 Task: Create an event for the art studio open session.
Action: Mouse moved to (69, 138)
Screenshot: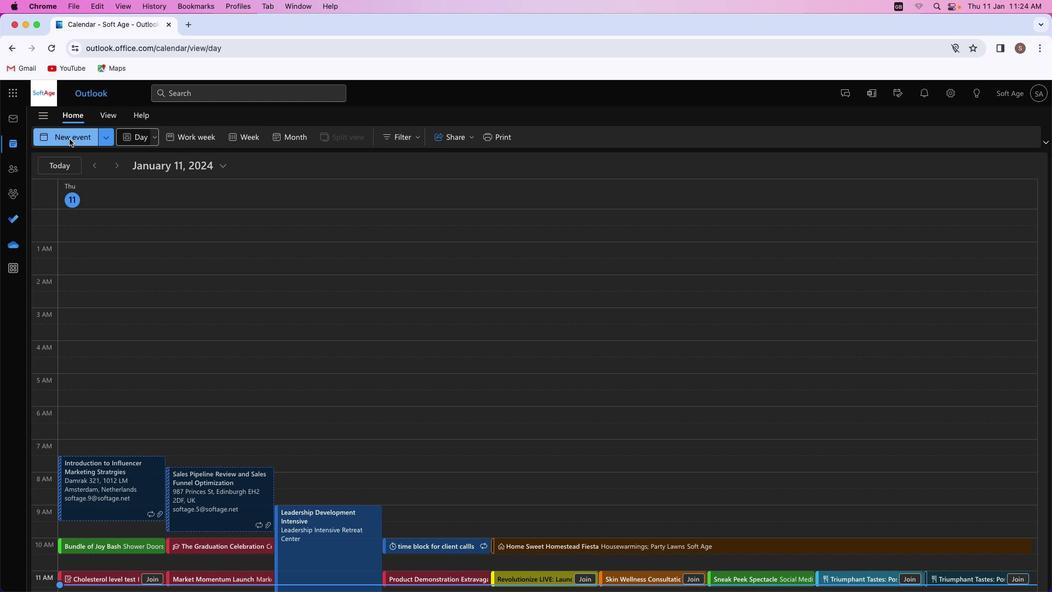 
Action: Mouse pressed left at (69, 138)
Screenshot: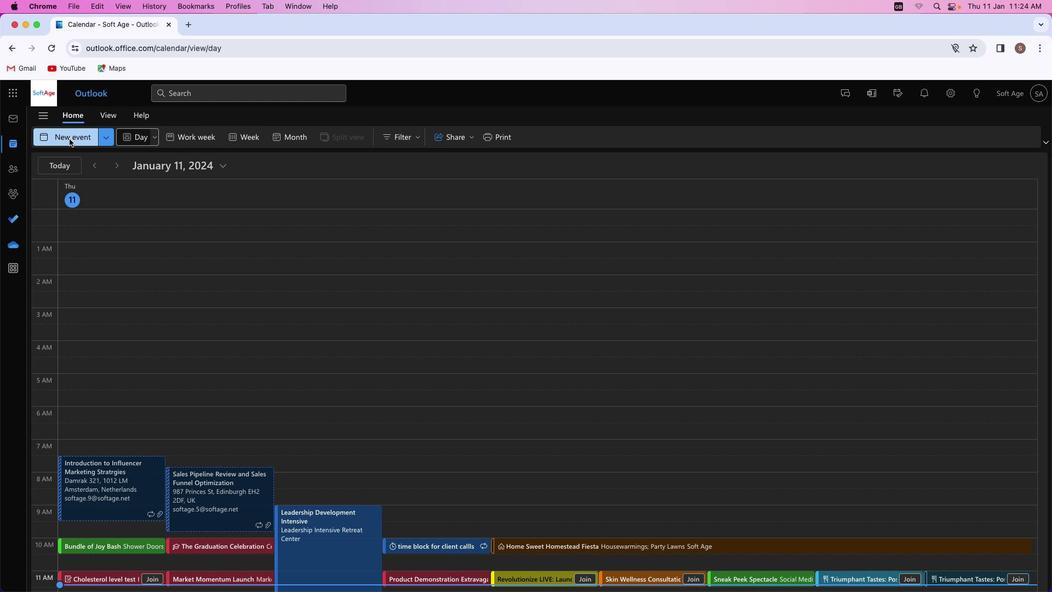 
Action: Mouse moved to (295, 202)
Screenshot: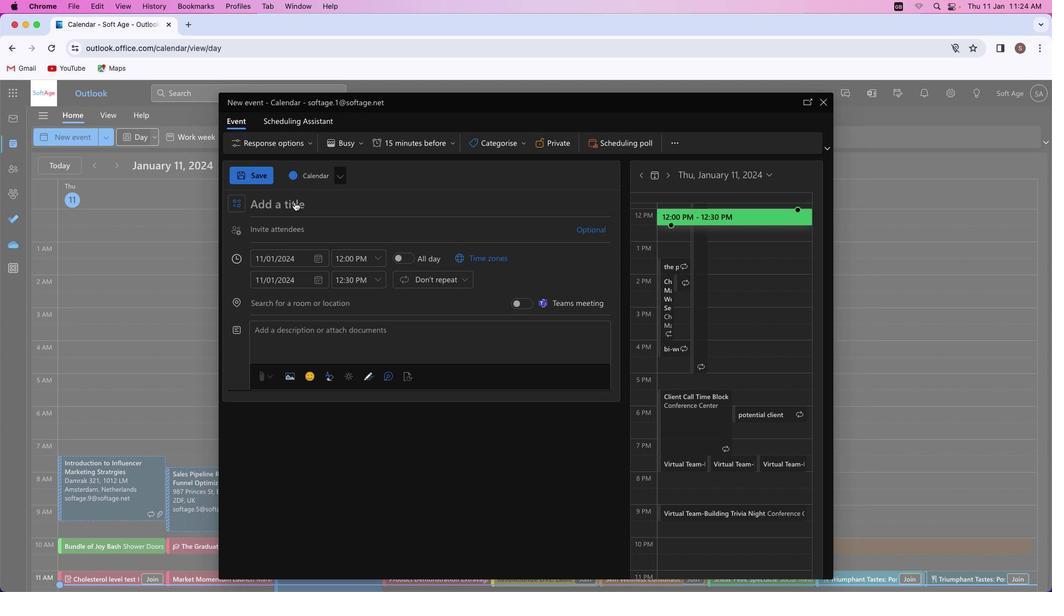 
Action: Mouse pressed left at (295, 202)
Screenshot: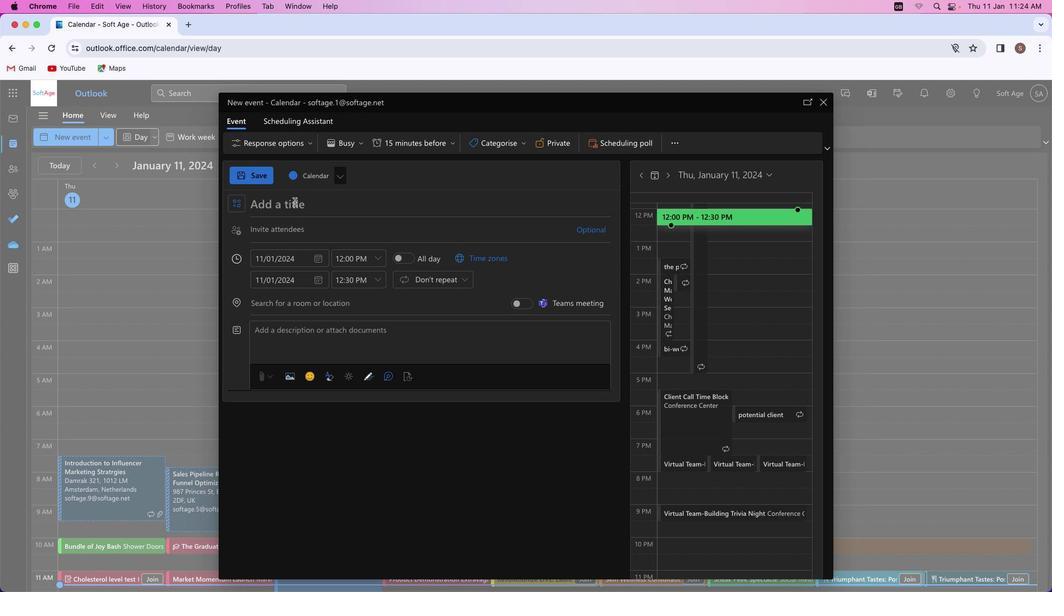 
Action: Key pressed Key.shift'S''t''u''d''i''o'Key.spaceKey.shift_r'O''p''e''n'Key.spaceKey.shift'S''e''s''s''i''o''n'
Screenshot: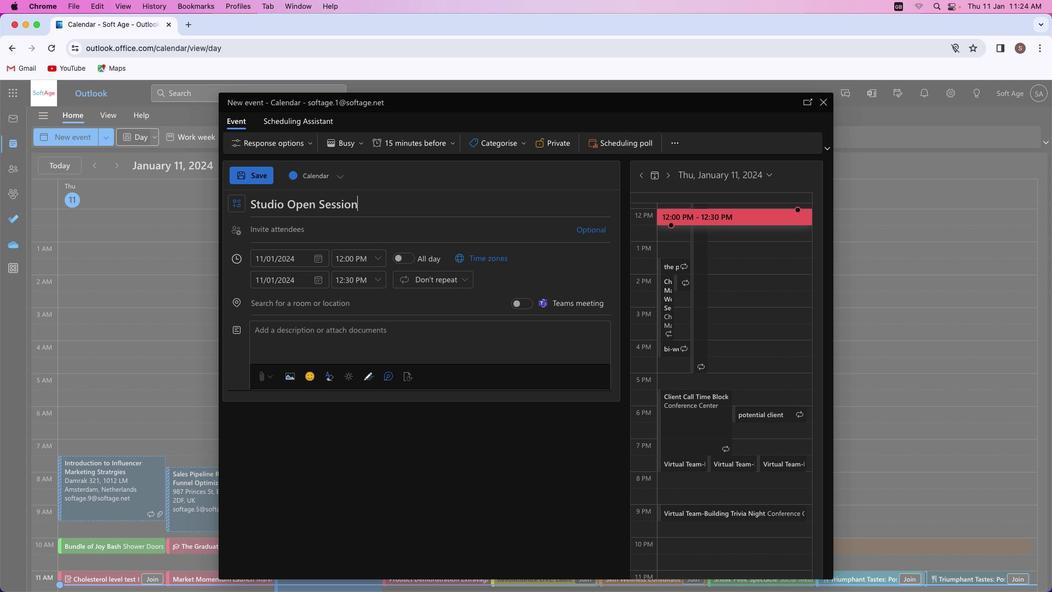 
Action: Mouse moved to (298, 303)
Screenshot: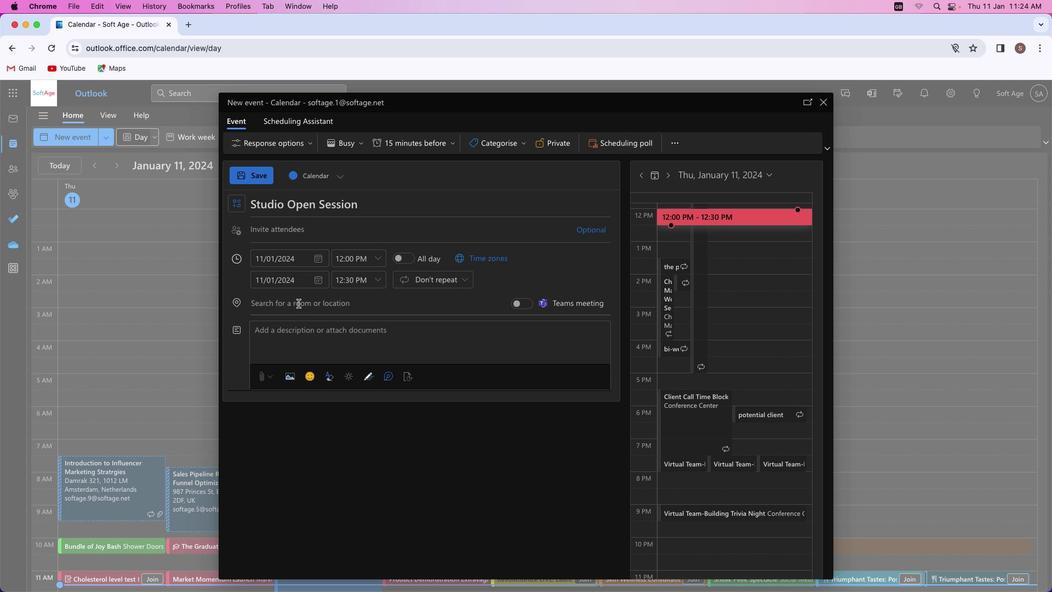 
Action: Mouse pressed left at (298, 303)
Screenshot: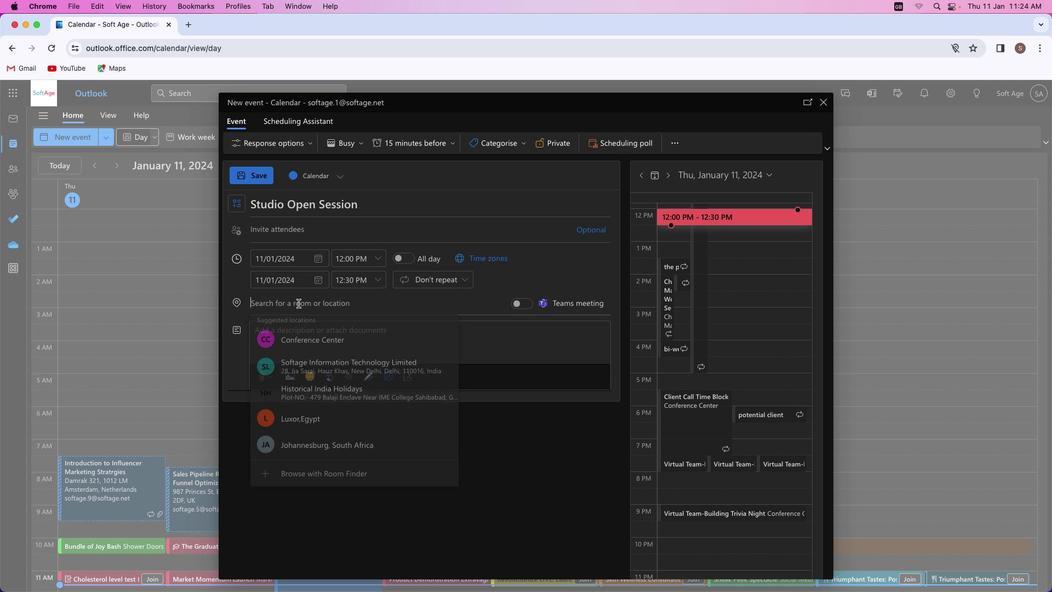 
Action: Key pressed Key.shift'A''r''t'Key.spaceKey.shift'S''t''u'
Screenshot: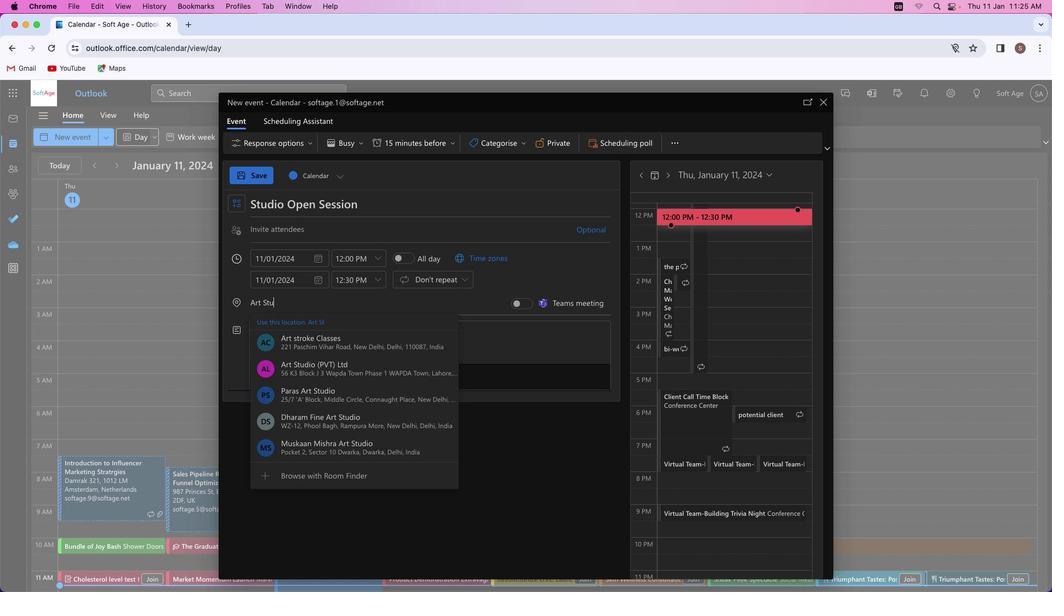 
Action: Mouse moved to (317, 366)
Screenshot: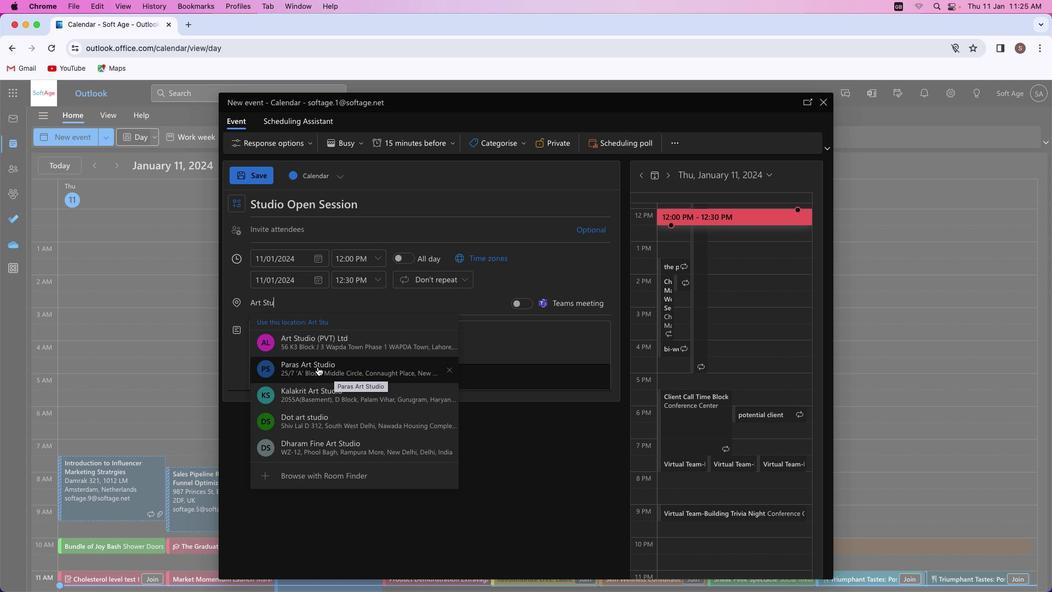 
Action: Mouse pressed left at (317, 366)
Screenshot: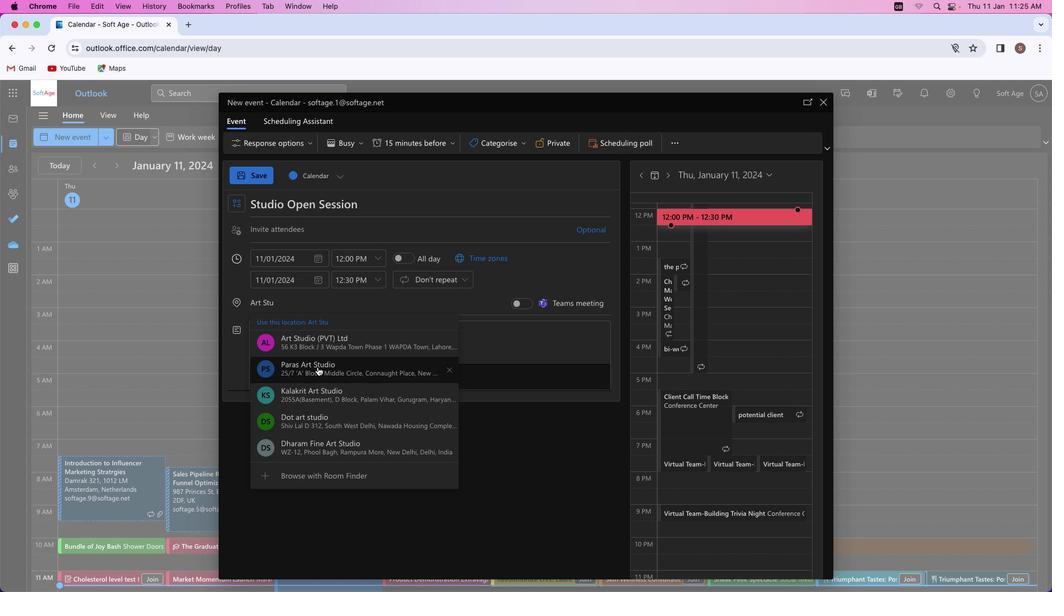 
Action: Mouse moved to (328, 335)
Screenshot: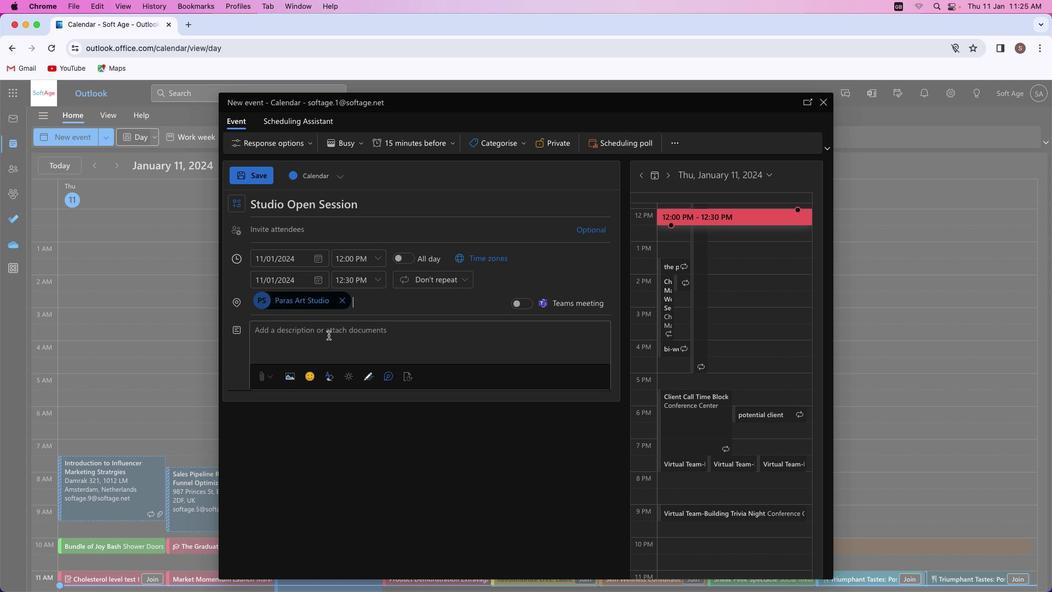 
Action: Mouse pressed left at (328, 335)
Screenshot: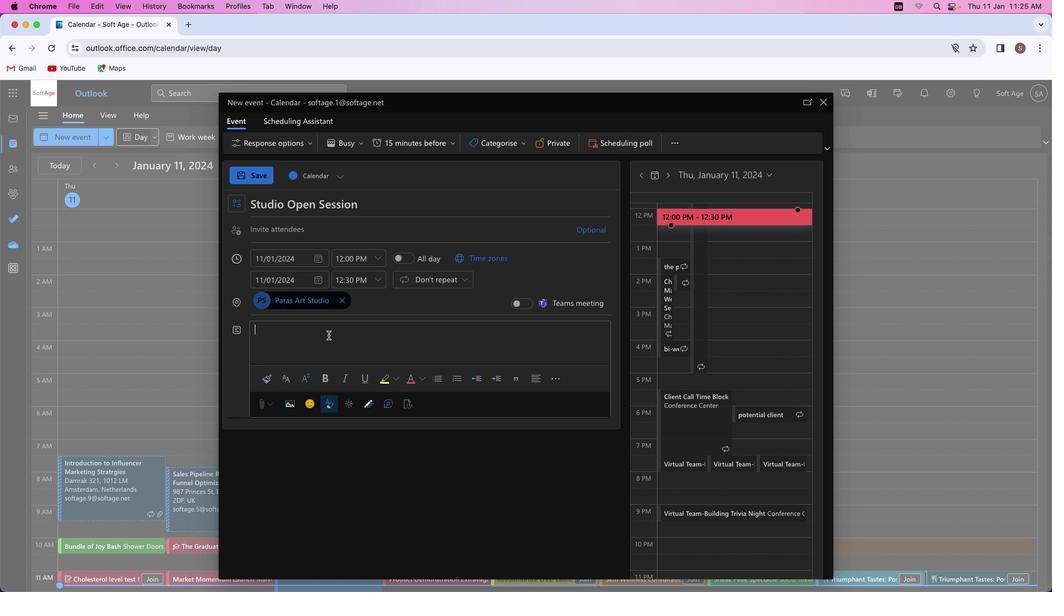 
Action: Key pressed Key.shift'E''x''p''e''r''i''e''n''c''e'Key.space'a''r''t''i''s''t''i''c'Key.space'f''r''e''e''d''o''m'Key.space'a''t'Key.space'o''u''r'Key.space'o''p''e''n'Key.space's''t''u''d''i''o'Key.space's''e''s''s''i''o''n'Key.shift'!'Key.spaceKey.shift_r'J''o''i''n'Key.space'f''e''l''l''o''w'Key.space'c''r''e''a''t''o''r''s'','Key.space'e''x''p''l''o''r''e'Key.space'd''i''v''e''r''s''e'Key.space'm''e''d''i''u''m''s'','Key.space'a''n''d'Key.space'l''e''t'Key.space'y''o''u''r'Key.space'i''m''a''g''i''n''a''t''i''o''n'Key.space'f''l''o''w''.'Key.spaceKey.shift'A'Key.space's''p''a''c''e'Key.space'f''o''r'Key.space'i''n''s''p''i''r''a''t''i''o''n'','Key.space'e''x''p''r''e''s''s''i''o''n'','Key.space'a''n''d'Key.space'c''o''l''l''a''b''o''r''a''t''i''o''n'Key.space'a''w''a''i''t''s''.'
Screenshot: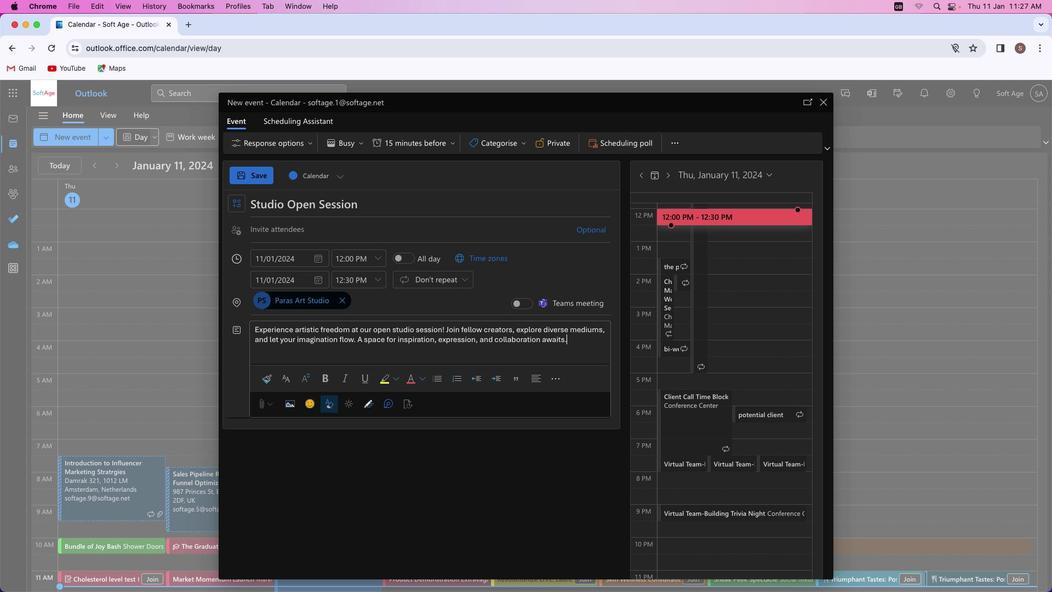 
Action: Mouse moved to (442, 330)
Screenshot: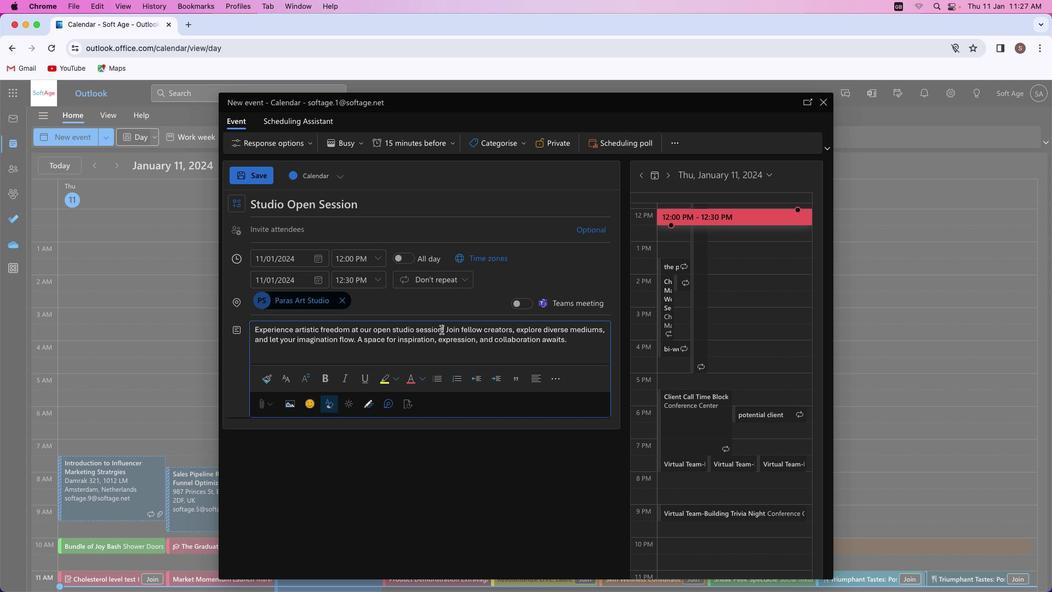 
Action: Mouse pressed left at (442, 330)
Screenshot: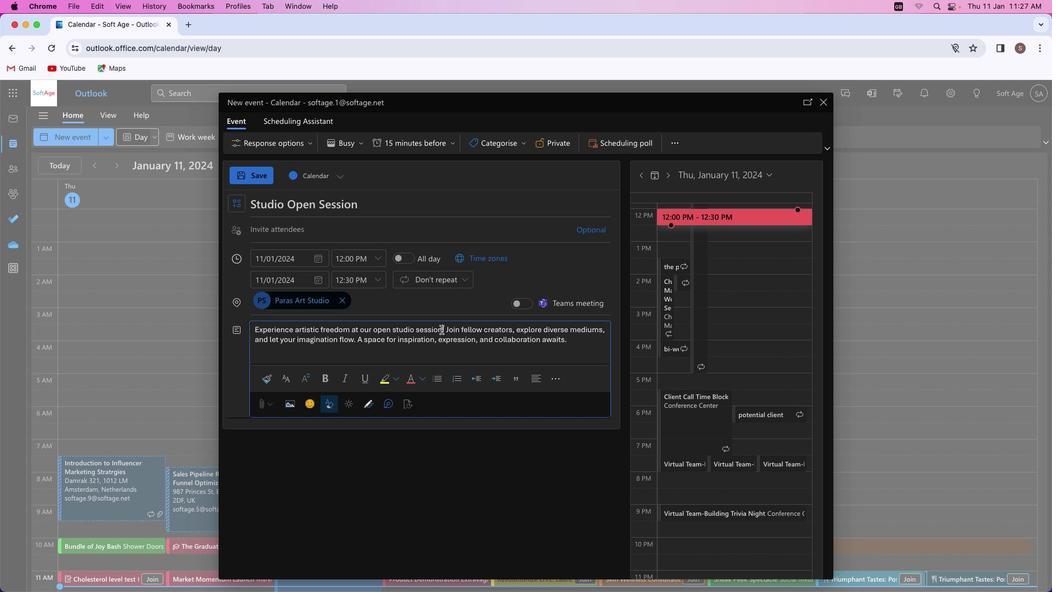 
Action: Mouse moved to (325, 378)
Screenshot: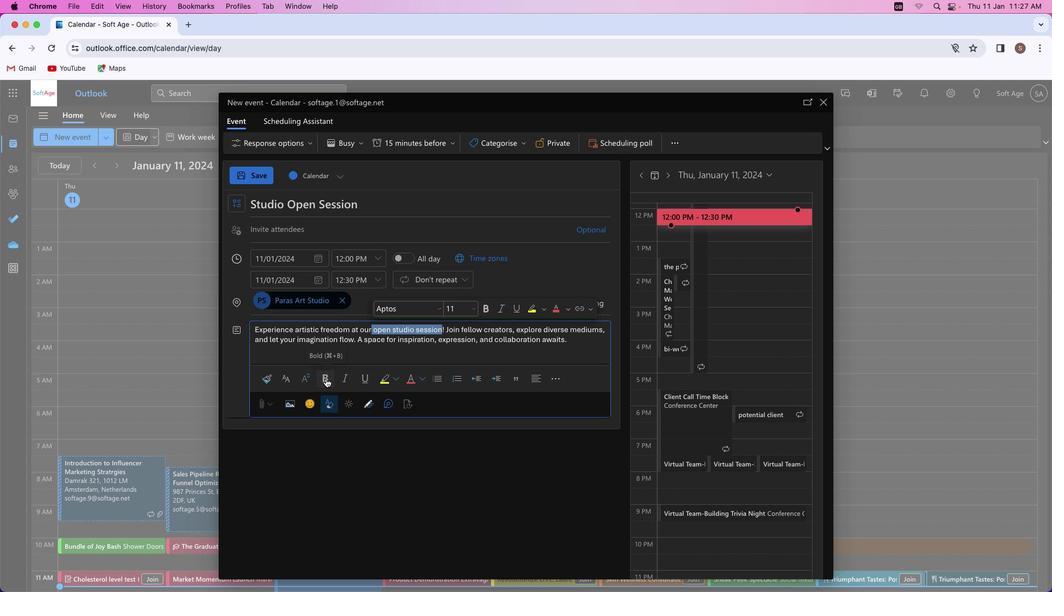 
Action: Mouse pressed left at (325, 378)
Screenshot: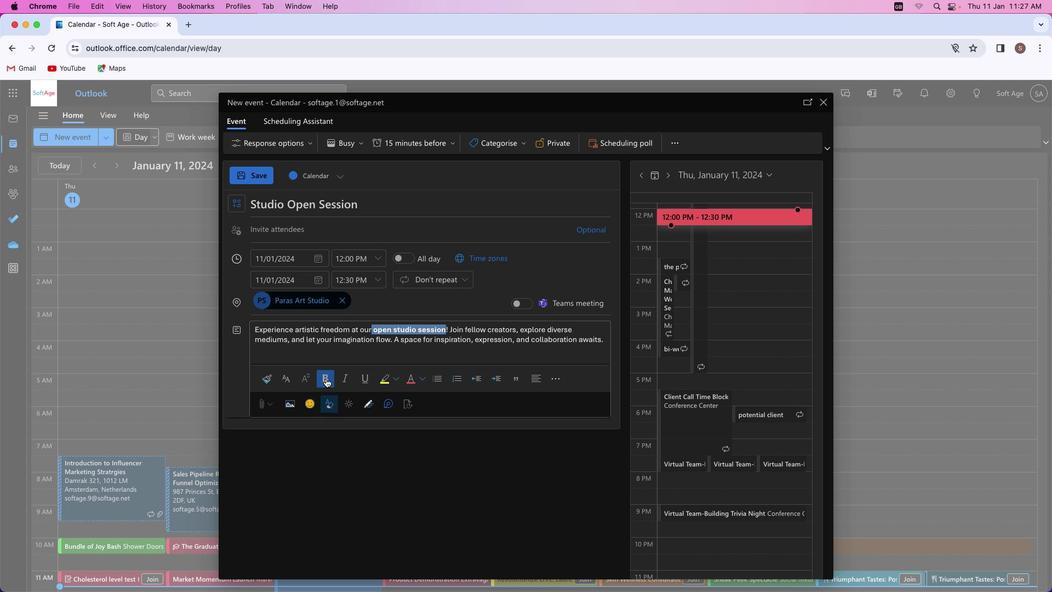 
Action: Mouse moved to (343, 378)
Screenshot: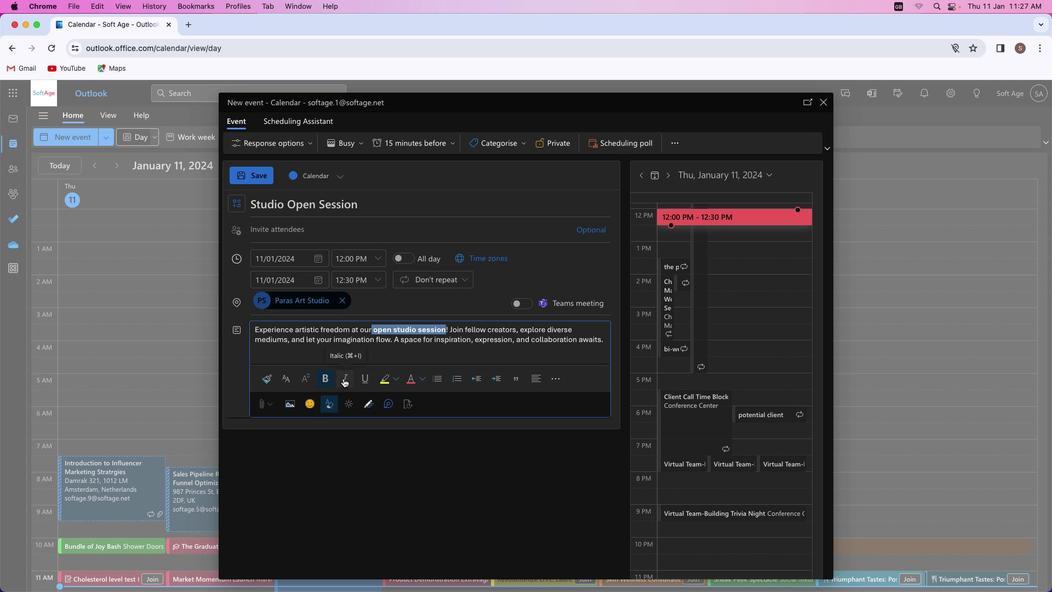 
Action: Mouse pressed left at (343, 378)
Screenshot: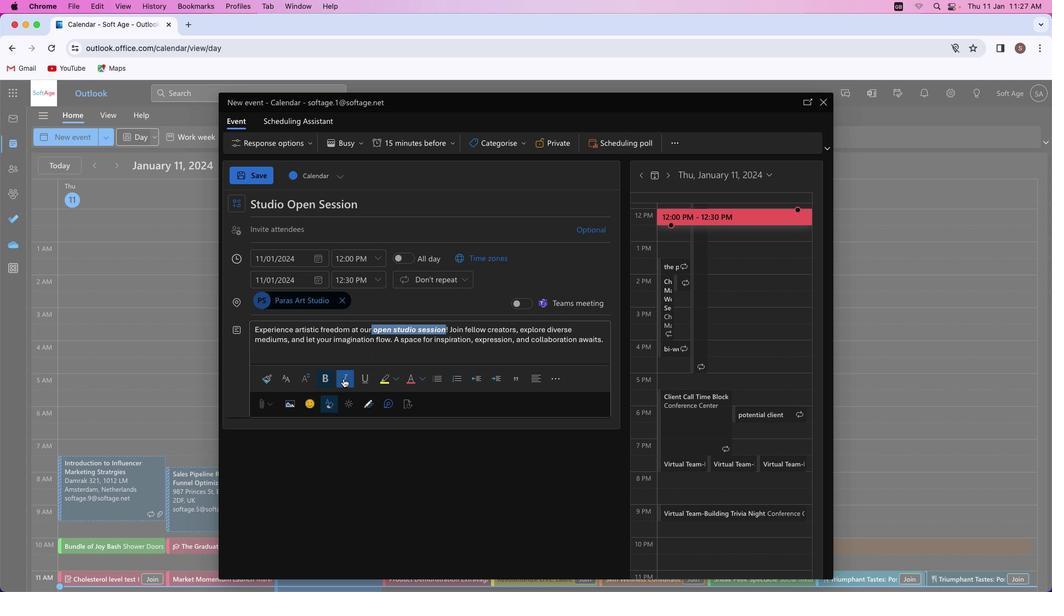 
Action: Mouse moved to (421, 376)
Screenshot: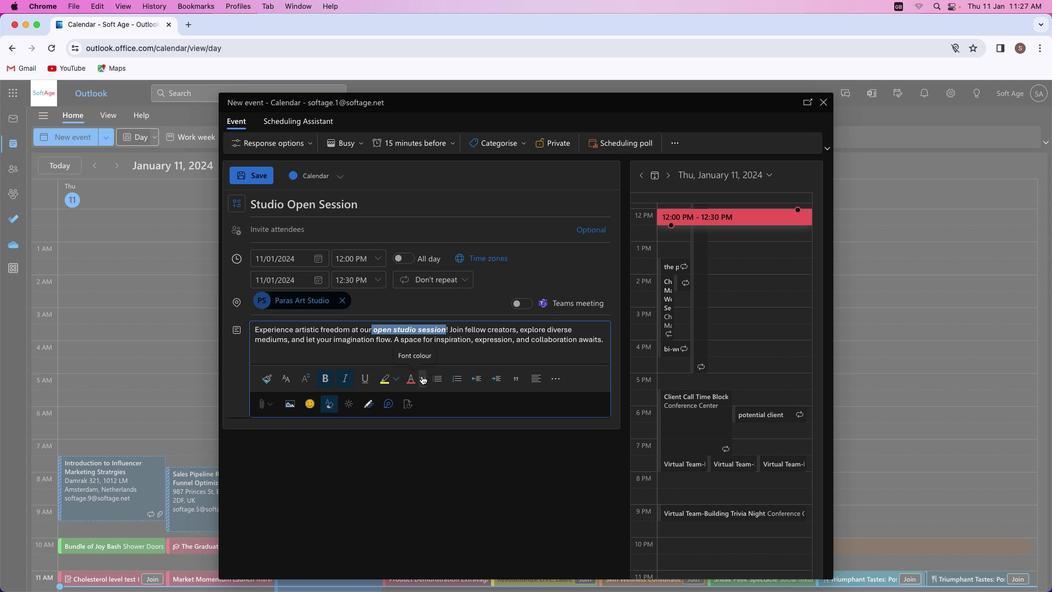 
Action: Mouse pressed left at (421, 376)
Screenshot: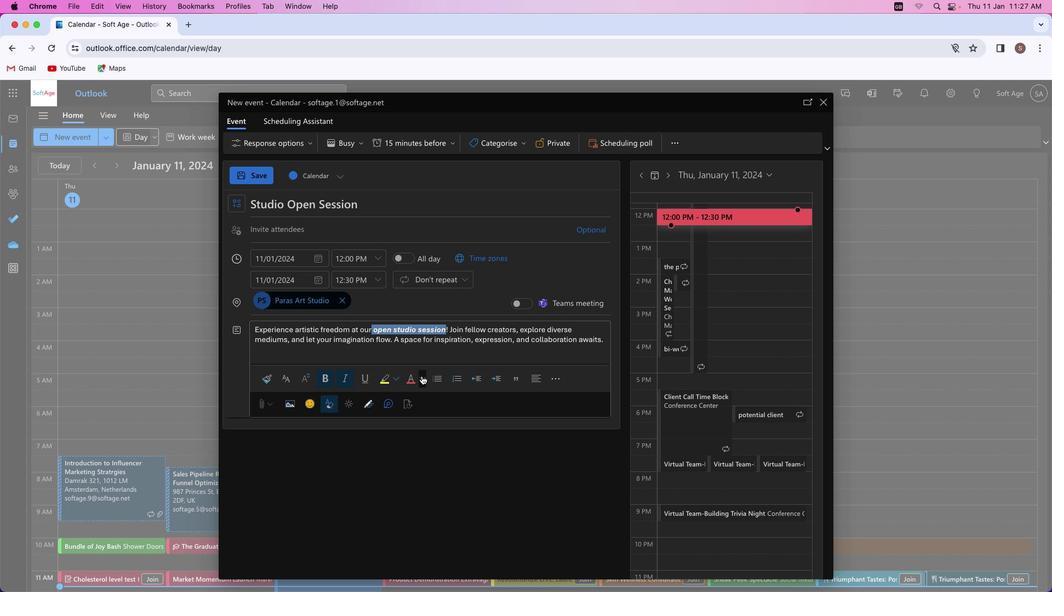 
Action: Mouse moved to (502, 401)
Screenshot: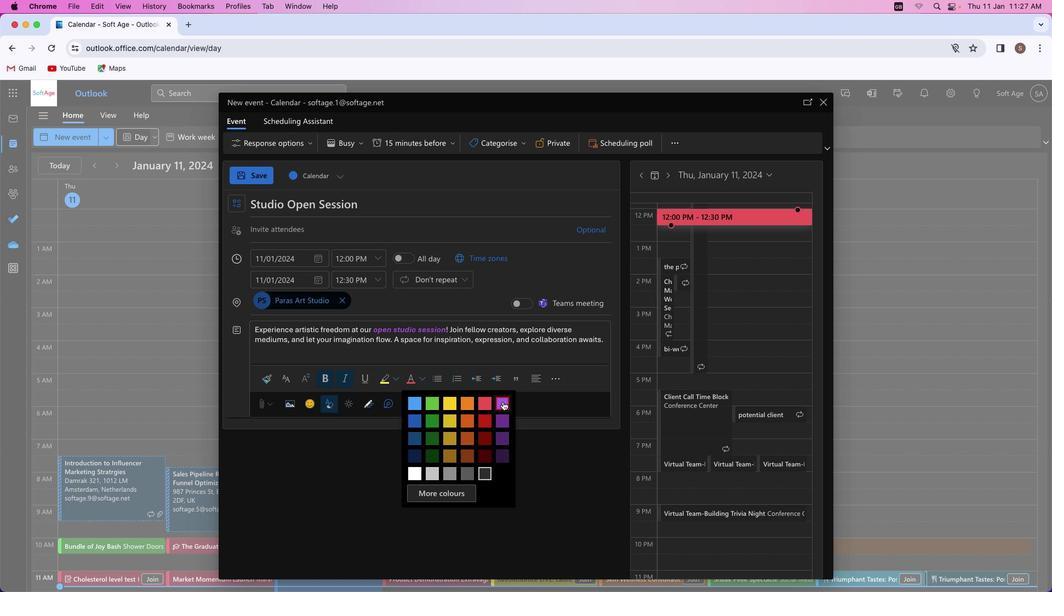 
Action: Mouse pressed left at (502, 401)
Screenshot: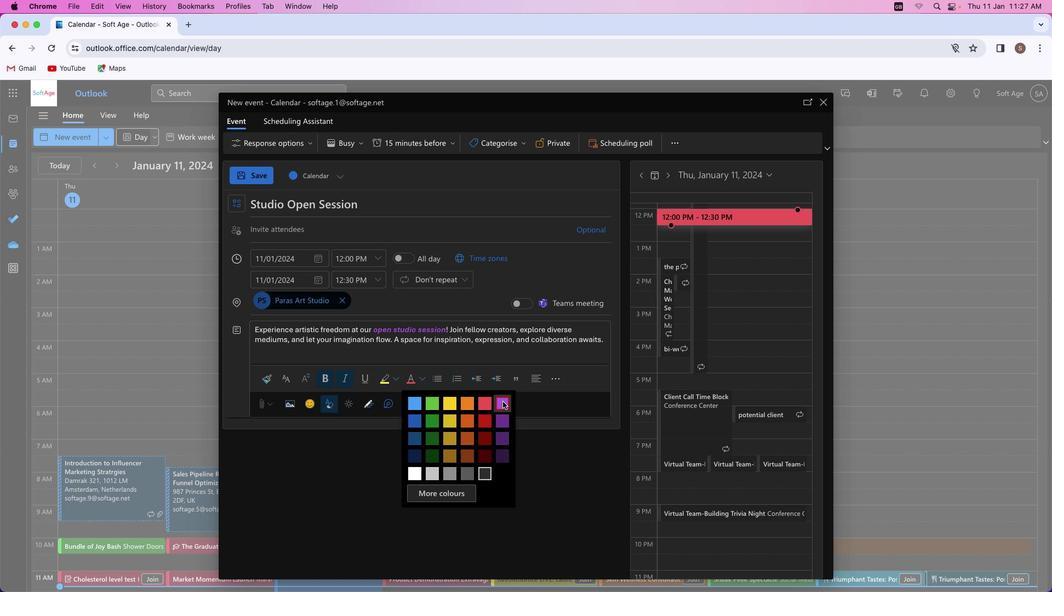 
Action: Mouse moved to (603, 339)
Screenshot: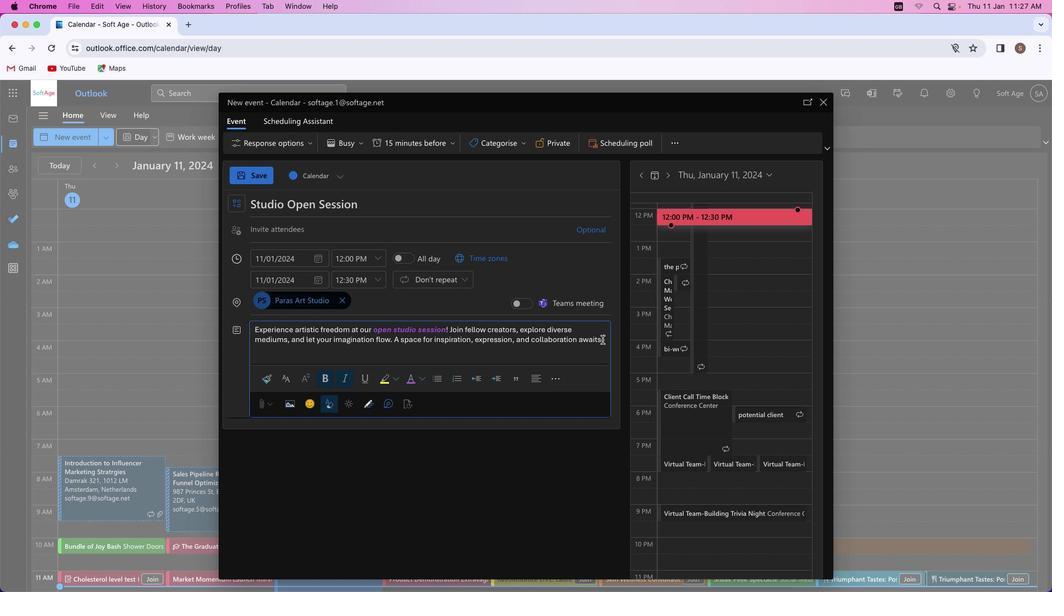 
Action: Mouse pressed left at (603, 339)
Screenshot: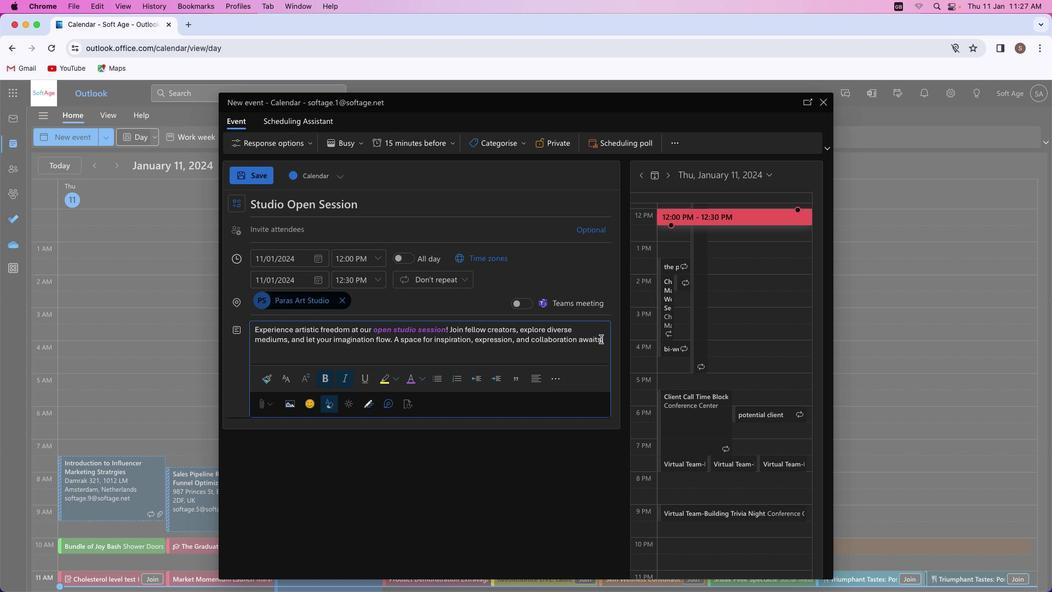 
Action: Mouse moved to (306, 375)
Screenshot: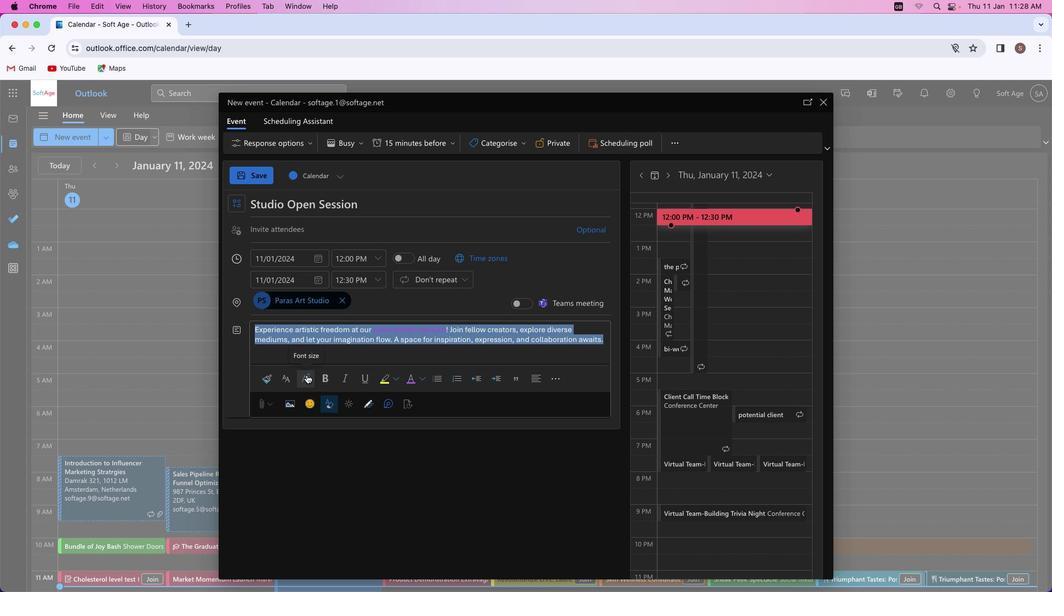 
Action: Mouse pressed left at (306, 375)
Screenshot: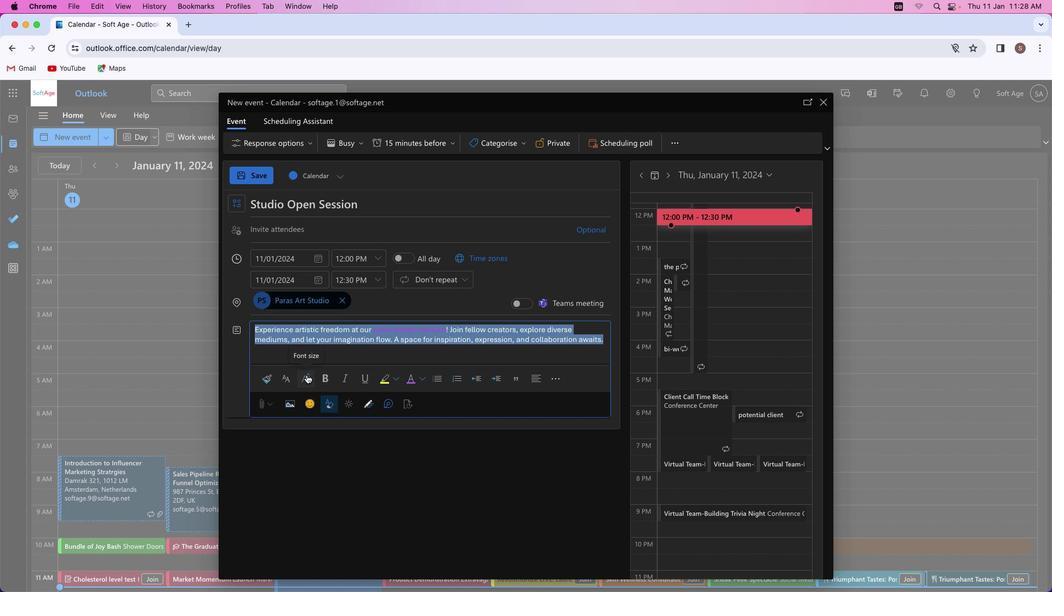 
Action: Mouse moved to (319, 478)
Screenshot: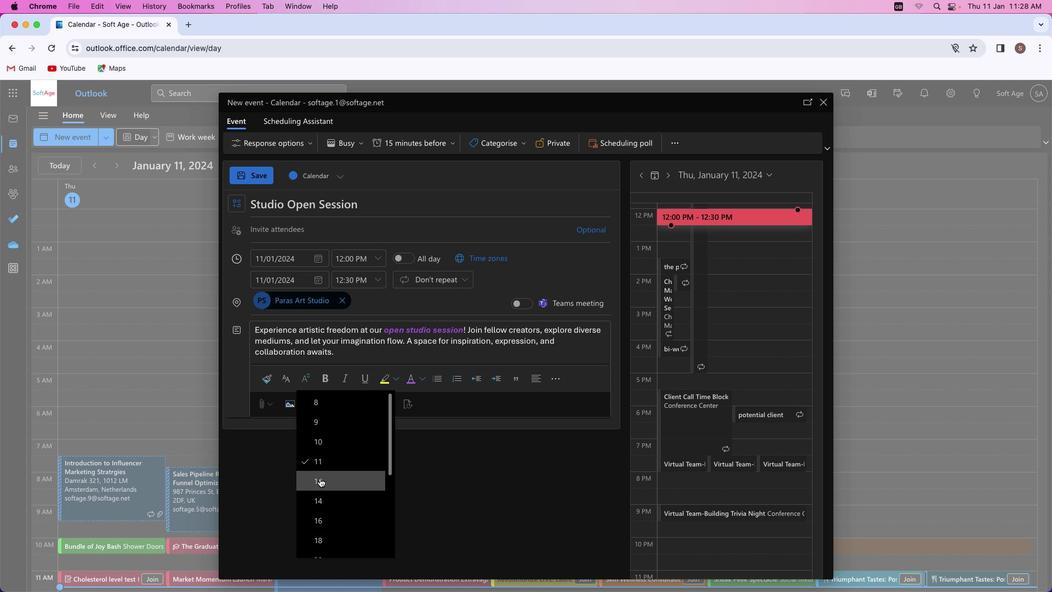 
Action: Mouse pressed left at (319, 478)
Screenshot: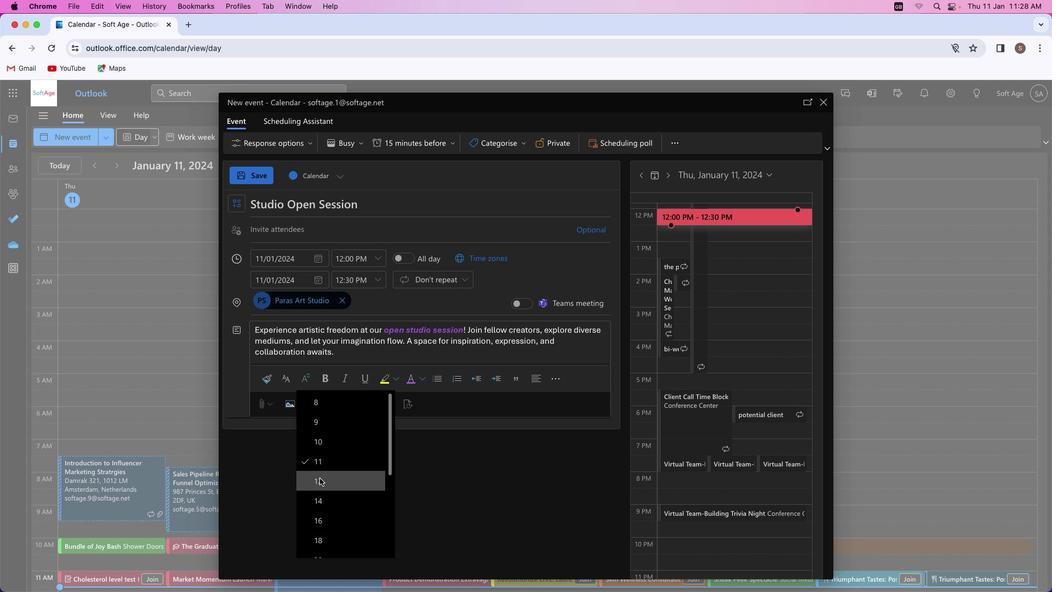 
Action: Mouse moved to (395, 378)
Screenshot: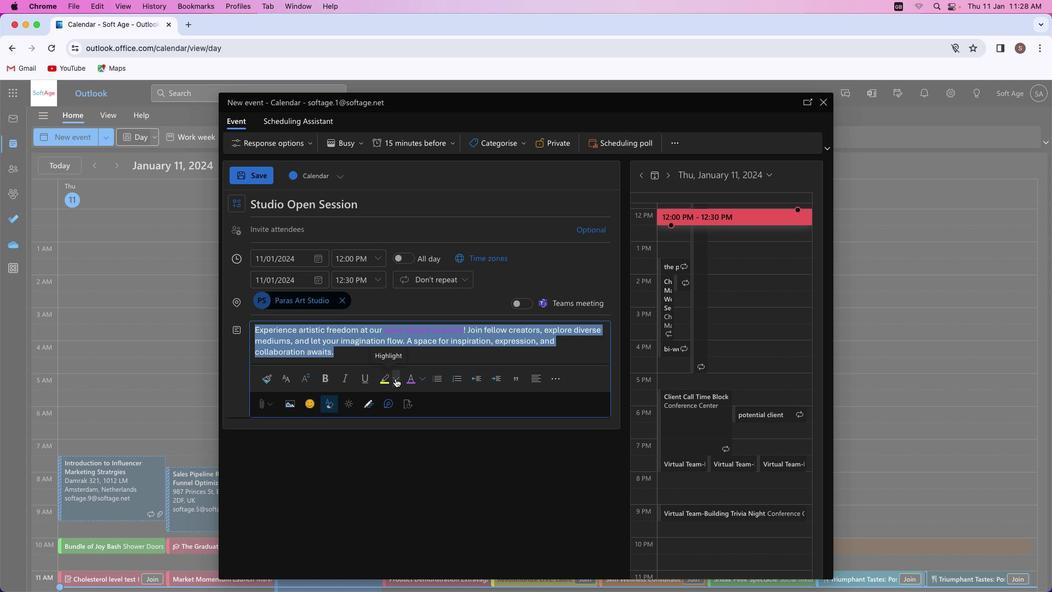 
Action: Mouse pressed left at (395, 378)
Screenshot: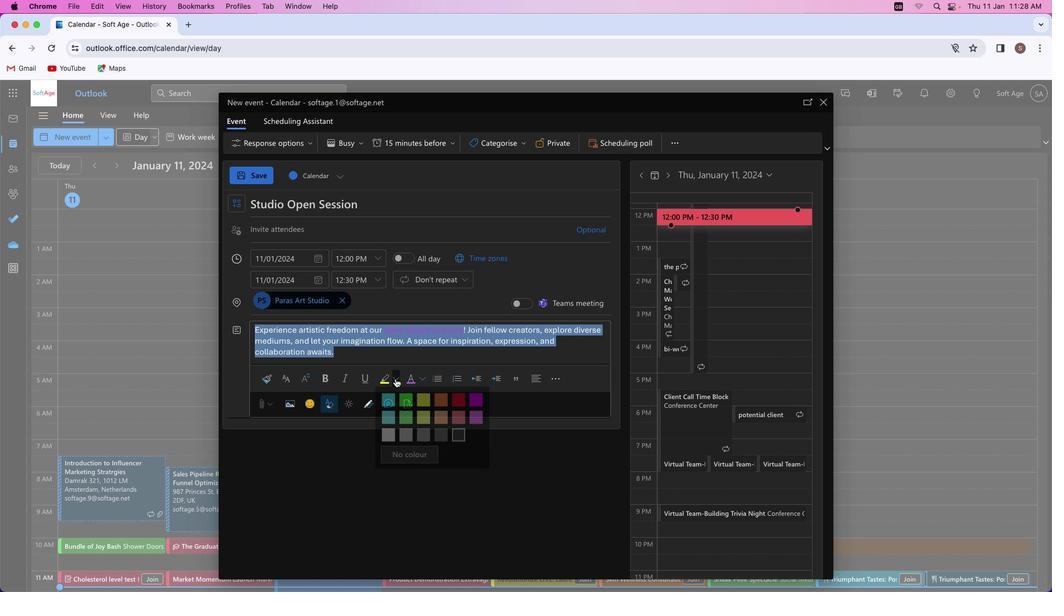 
Action: Mouse moved to (388, 405)
Screenshot: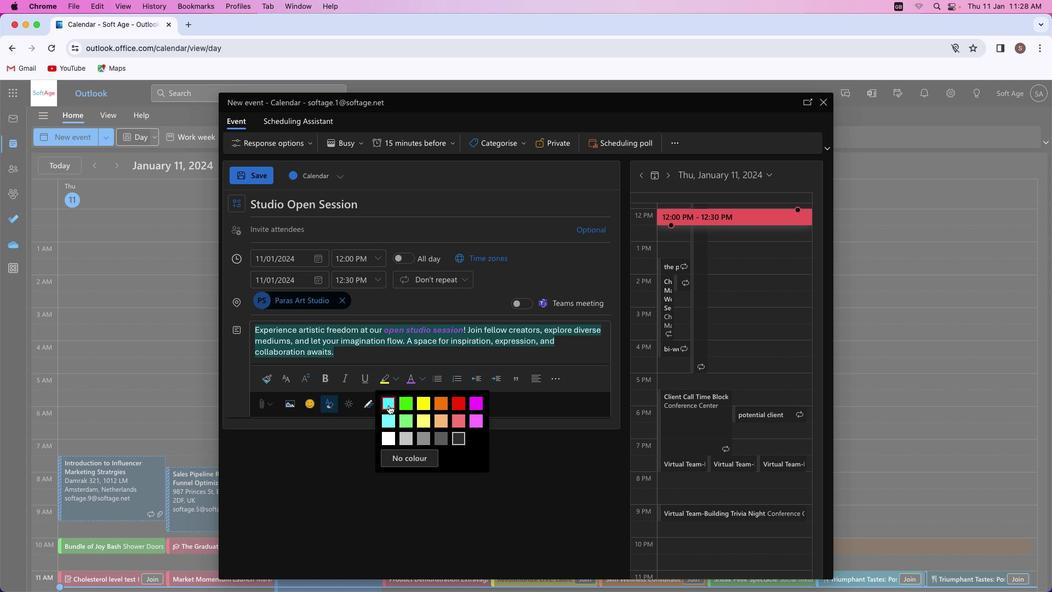 
Action: Mouse pressed left at (388, 405)
Screenshot: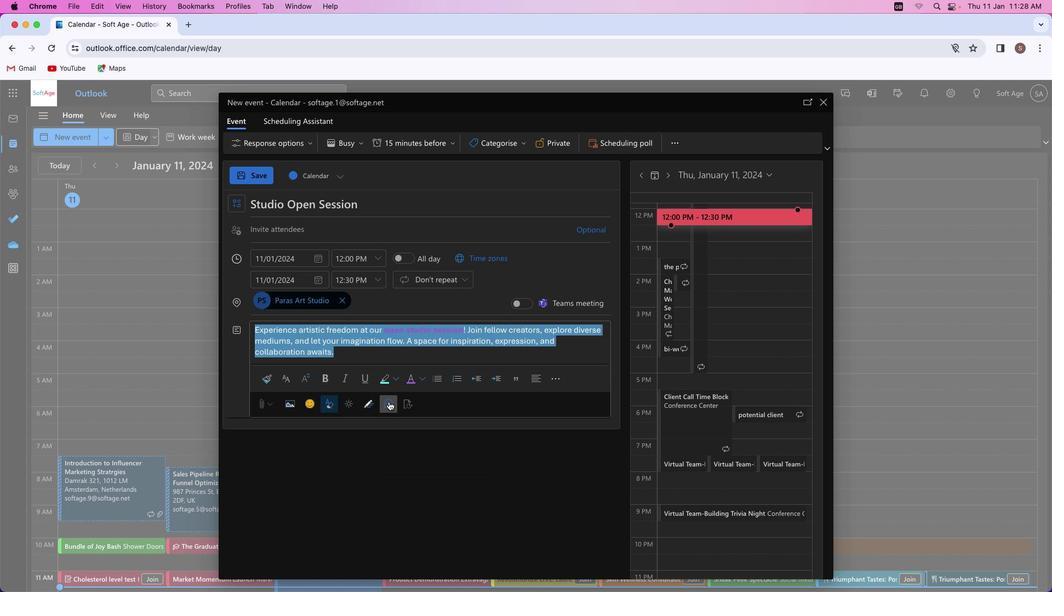 
Action: Mouse moved to (360, 350)
Screenshot: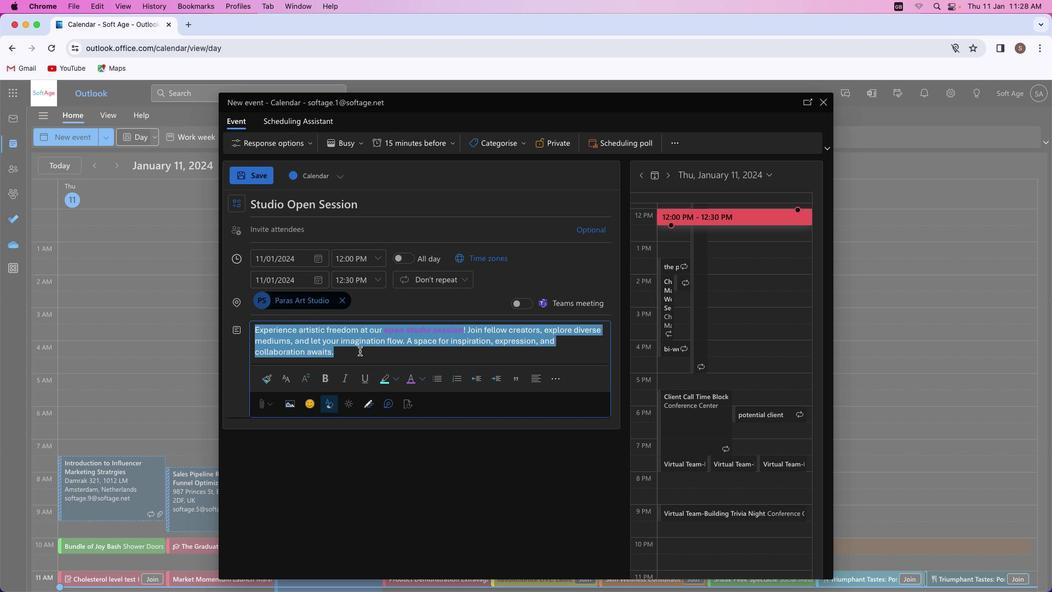 
Action: Mouse pressed left at (360, 350)
Screenshot: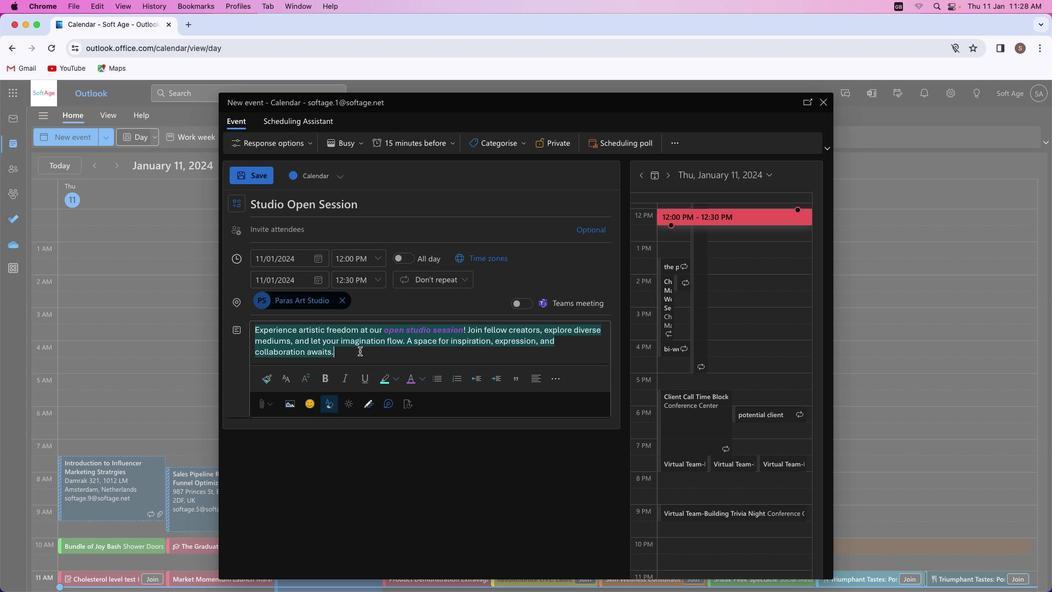 
Action: Mouse moved to (520, 145)
Screenshot: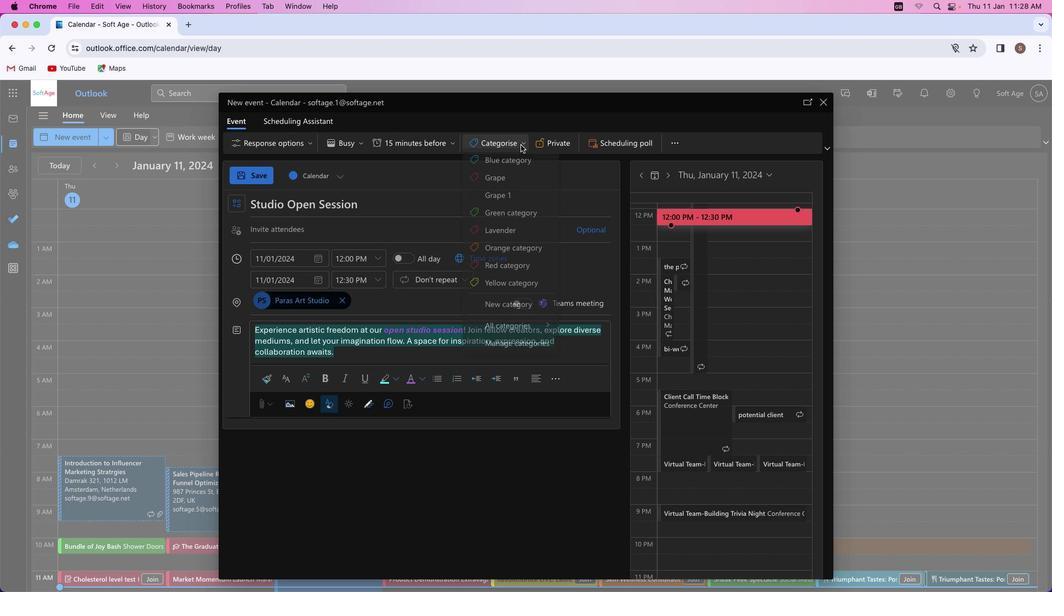 
Action: Mouse pressed left at (520, 145)
Screenshot: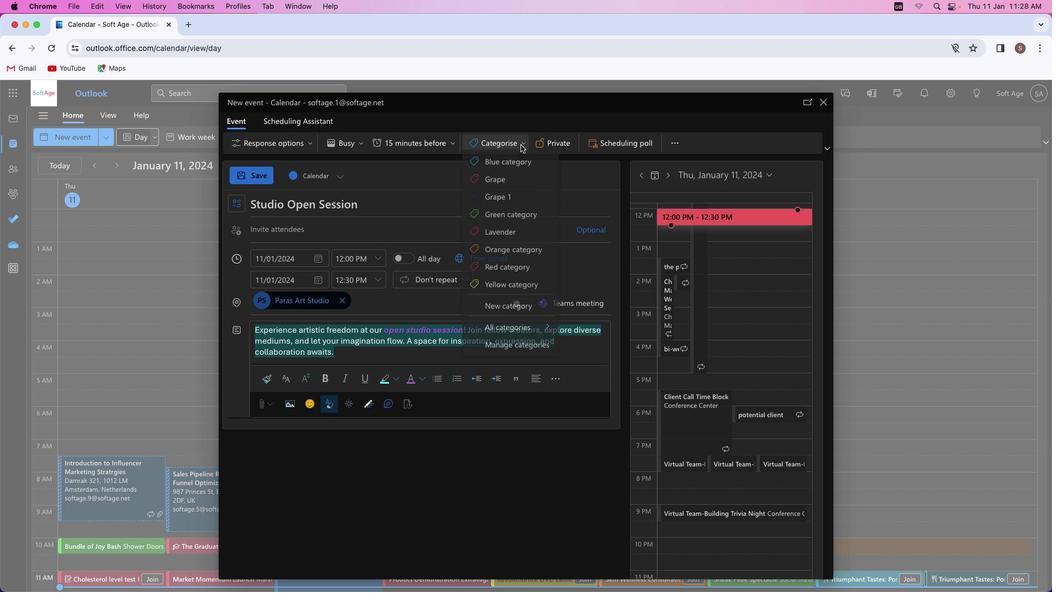 
Action: Mouse moved to (509, 289)
Screenshot: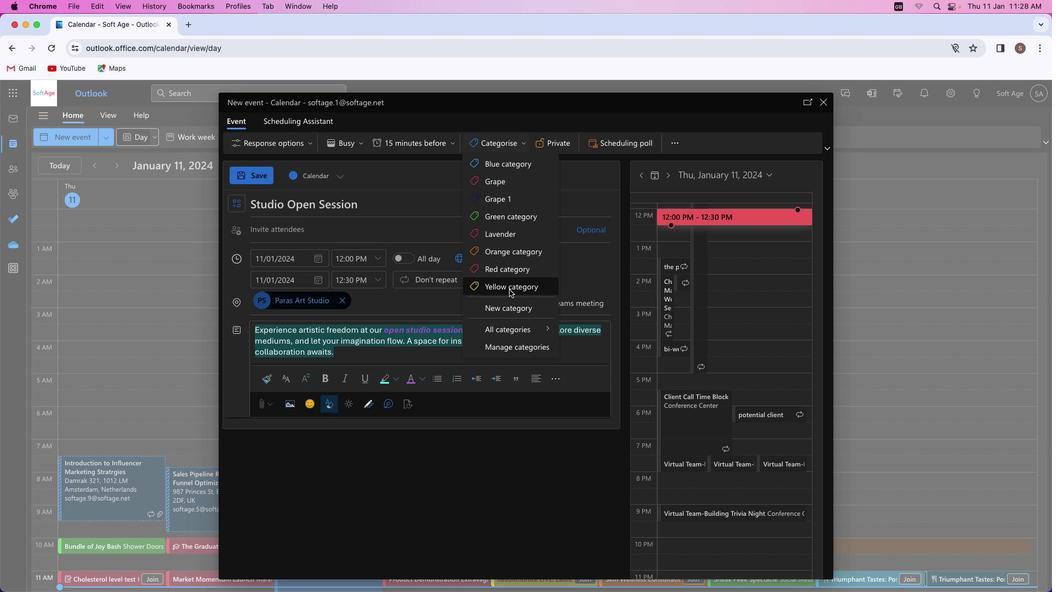
Action: Mouse pressed left at (509, 289)
Screenshot: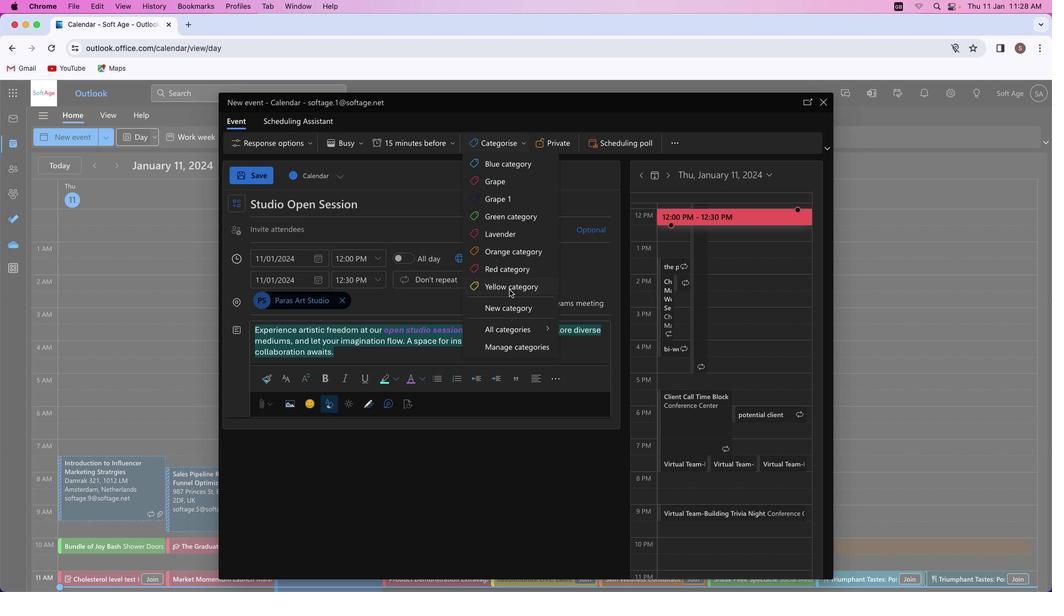 
Action: Mouse moved to (297, 230)
Screenshot: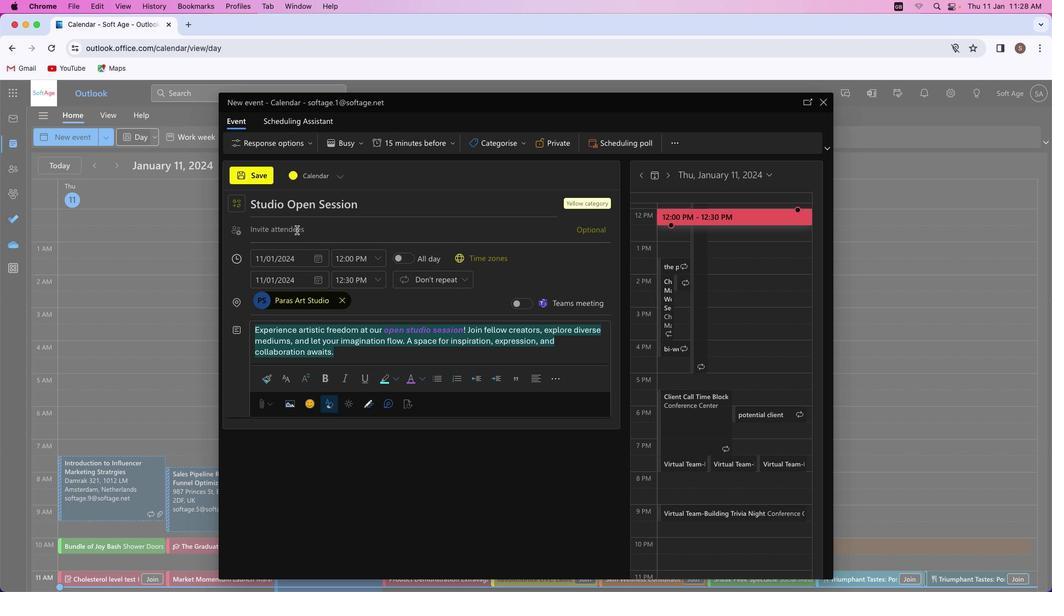 
Action: Mouse pressed left at (297, 230)
Screenshot: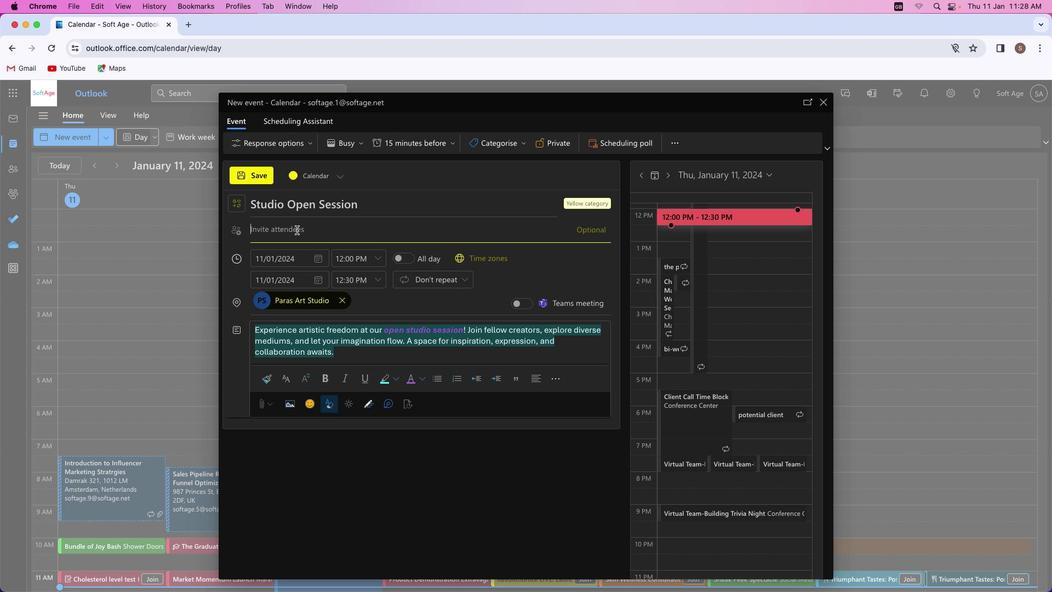 
Action: Mouse moved to (298, 230)
Screenshot: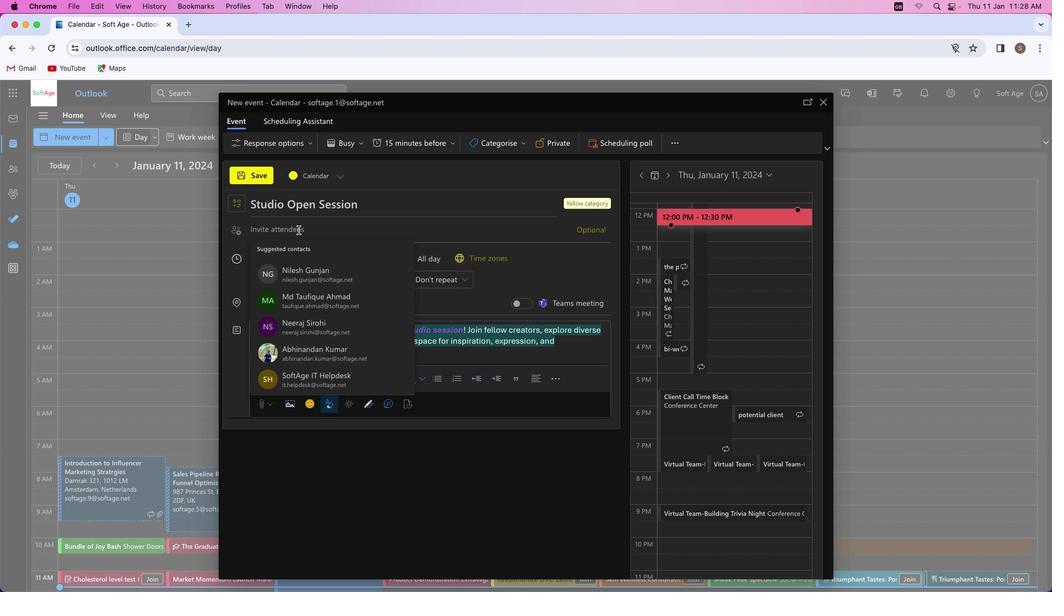 
Action: Key pressed Key.shift'S''h''i''v''a''m''y''a''d''v''4''1'Key.shift'@''o''u''t''l''o''o''k''.''c''o''m'
Screenshot: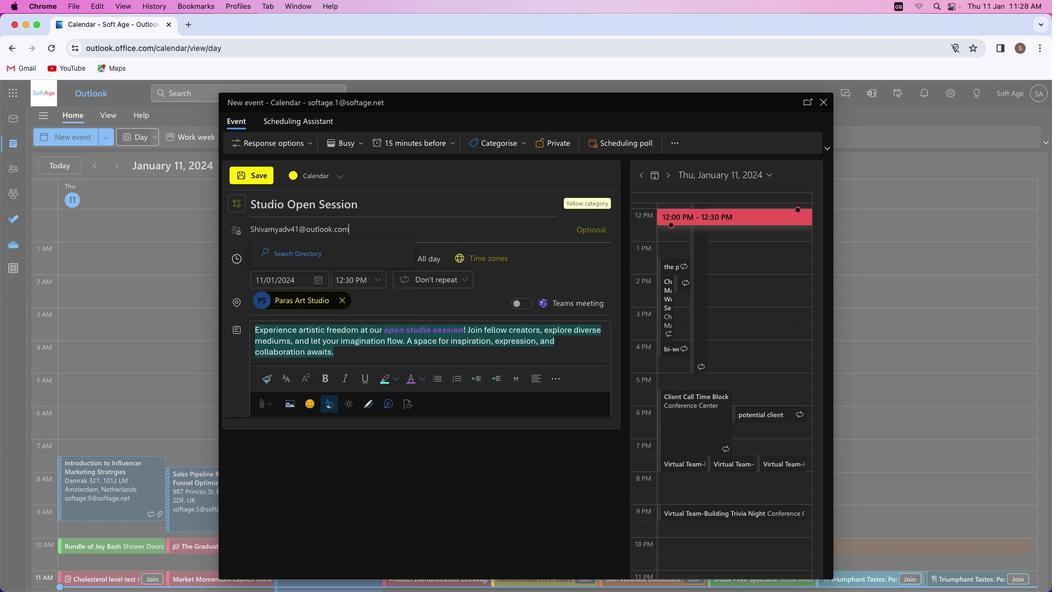 
Action: Mouse moved to (327, 248)
Screenshot: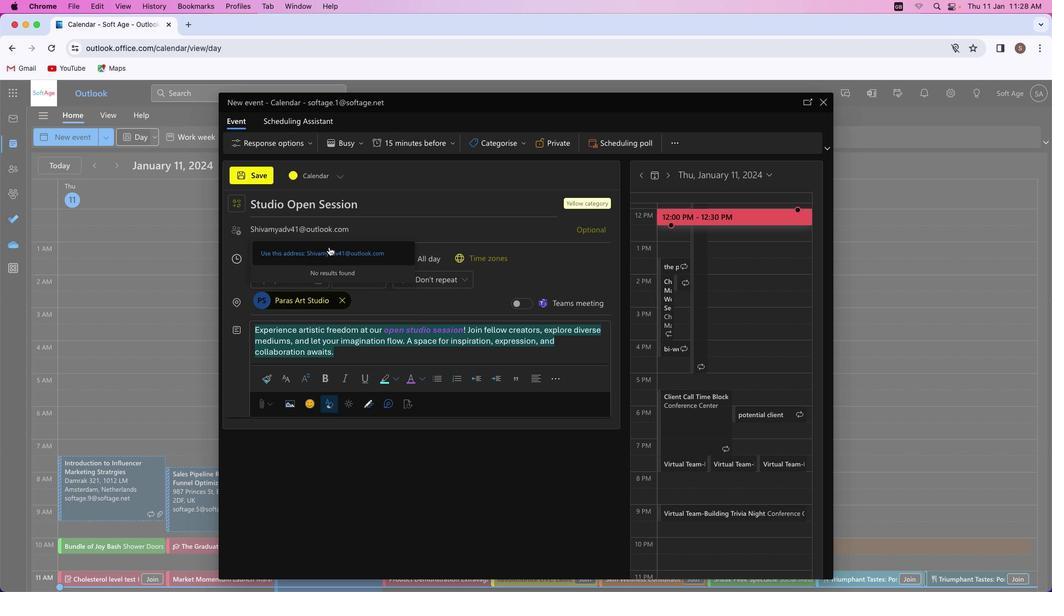 
Action: Mouse pressed left at (327, 248)
Screenshot: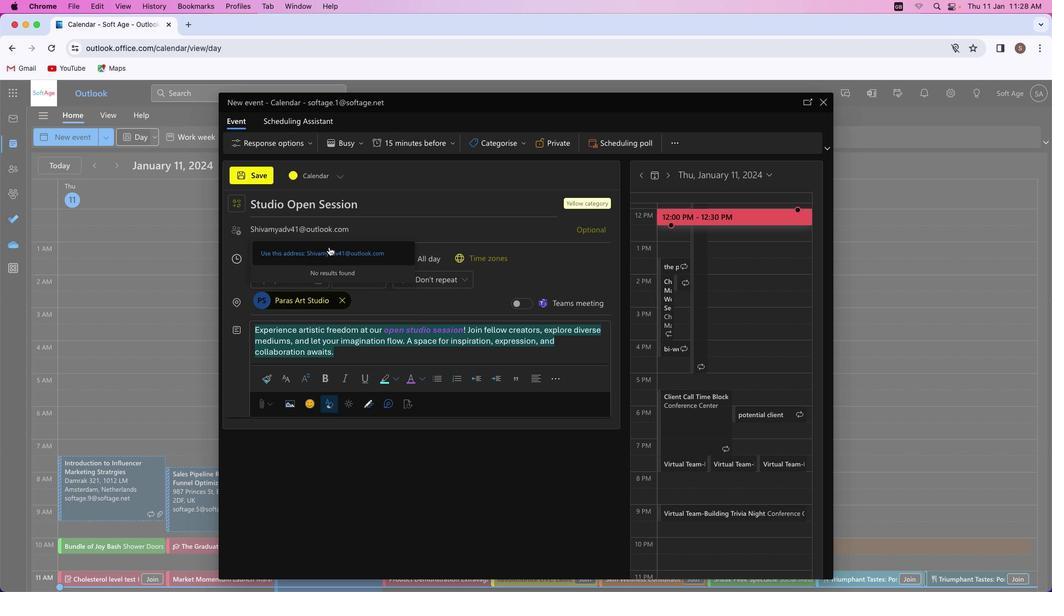 
Action: Mouse moved to (517, 393)
Screenshot: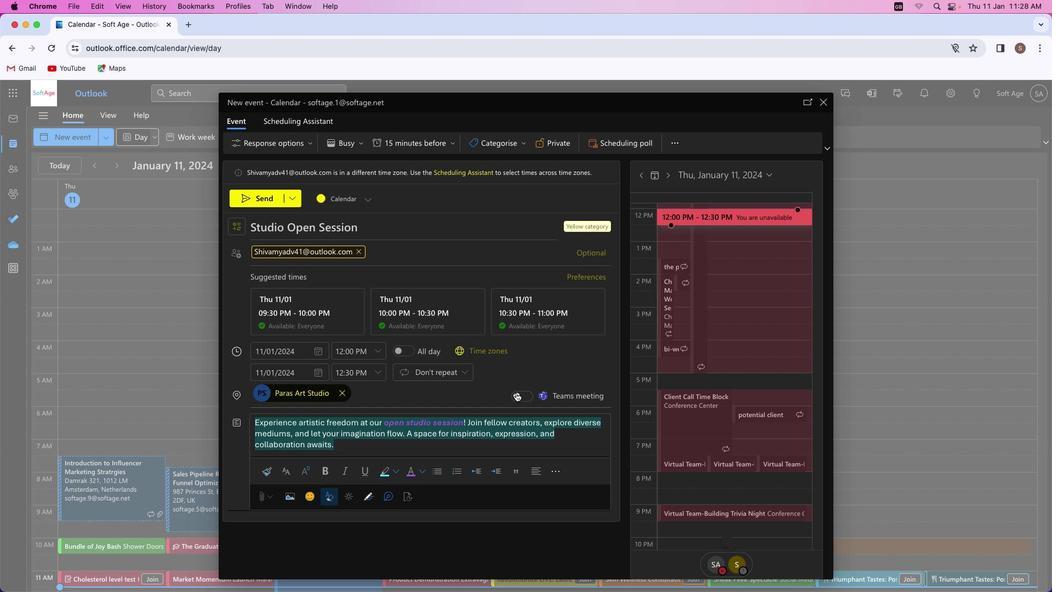 
Action: Mouse pressed left at (517, 393)
Screenshot: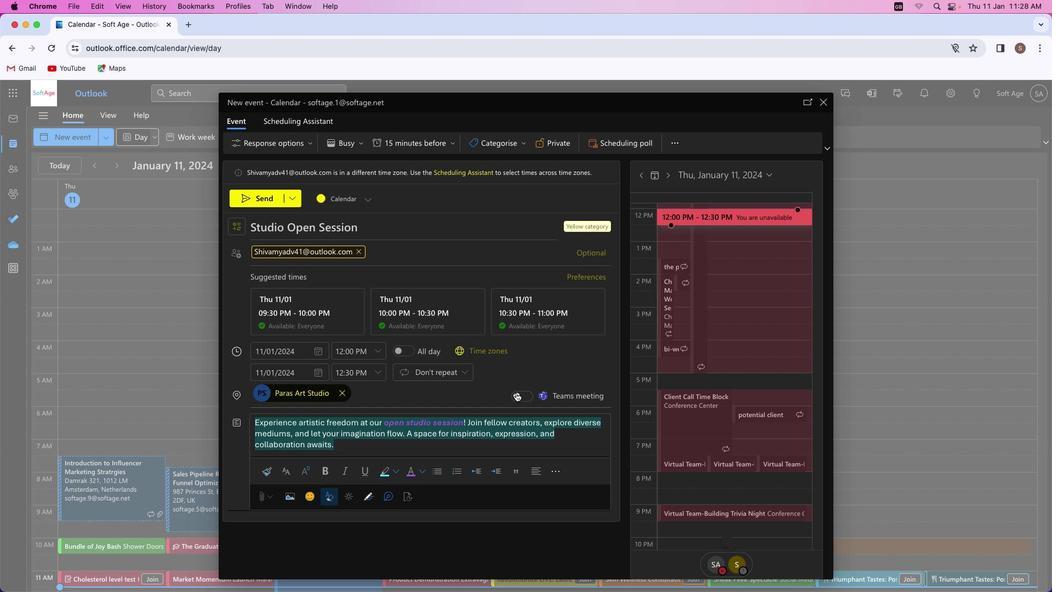 
Action: Mouse moved to (258, 196)
Screenshot: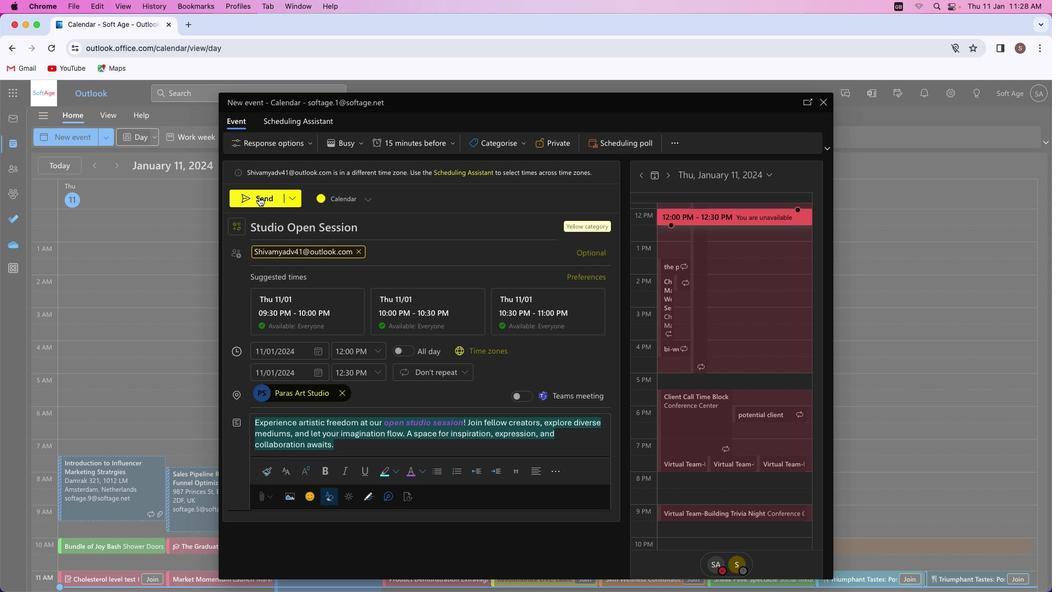 
Action: Mouse pressed left at (258, 196)
Screenshot: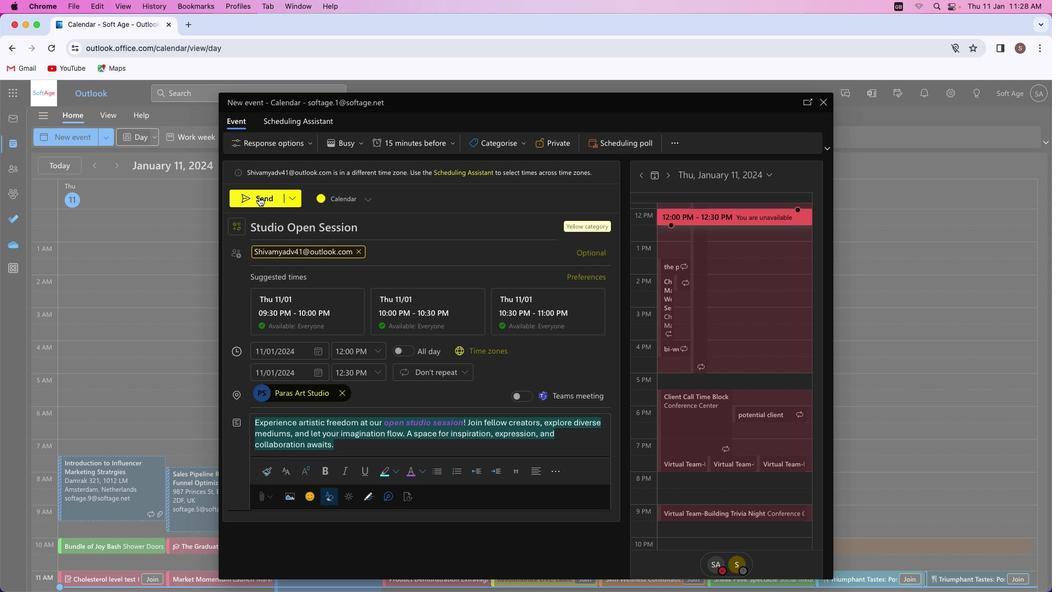 
Action: Mouse moved to (532, 414)
Screenshot: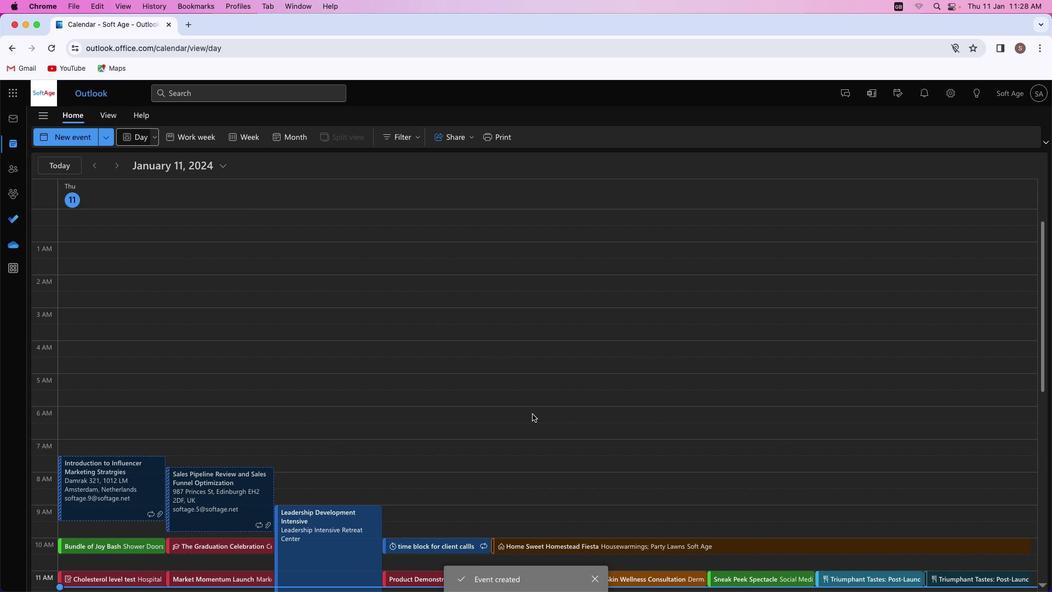 
